 Task: Use the formula "PHI" in spreadsheet "Project portfolio".
Action: Mouse moved to (100, 76)
Screenshot: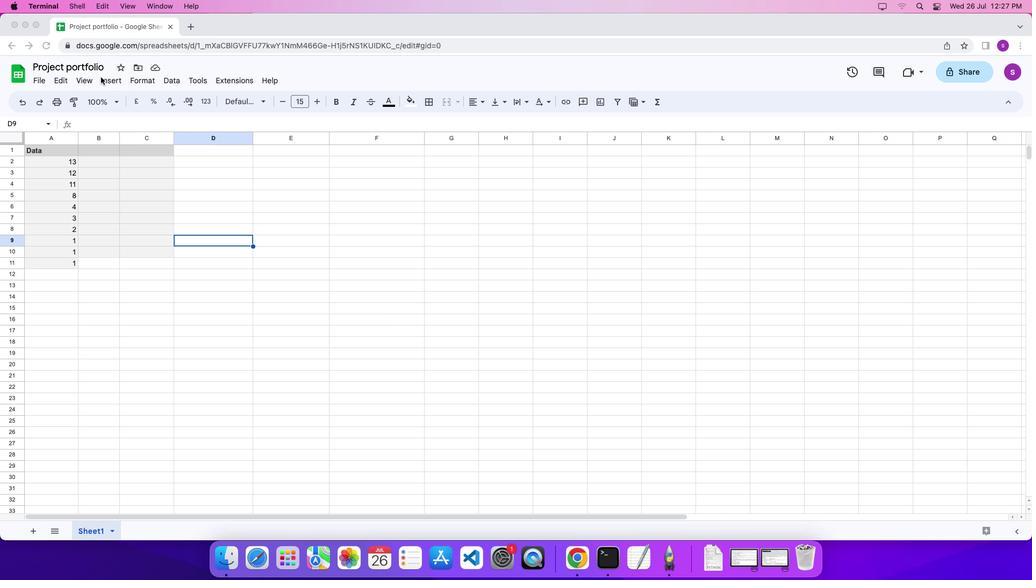 
Action: Mouse pressed left at (100, 76)
Screenshot: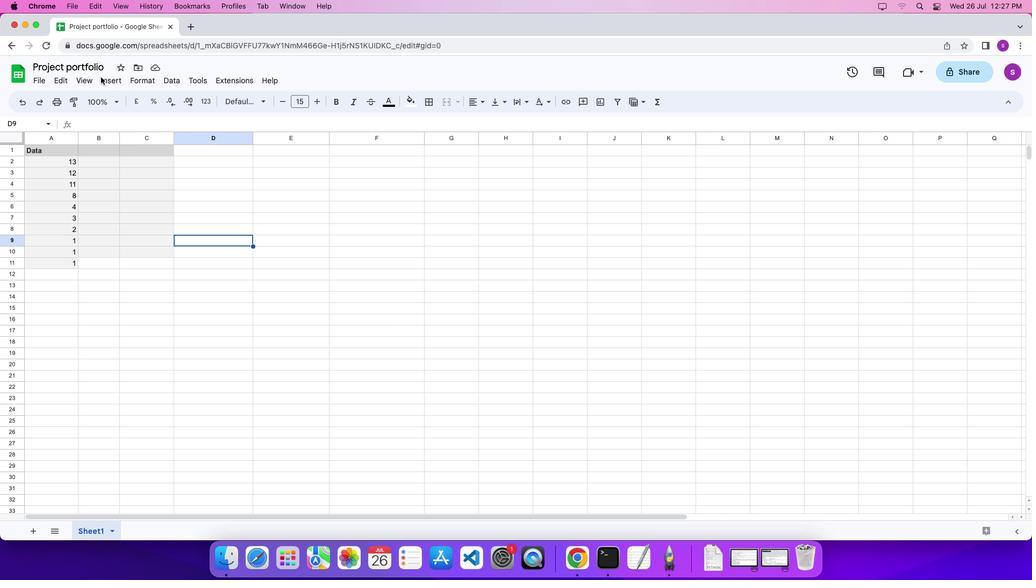 
Action: Mouse moved to (114, 80)
Screenshot: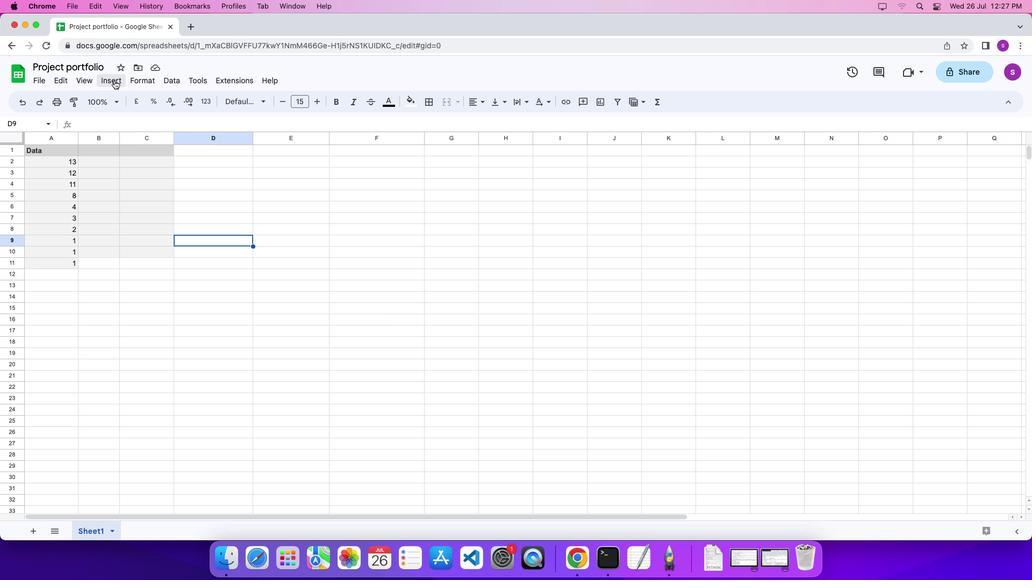 
Action: Mouse pressed left at (114, 80)
Screenshot: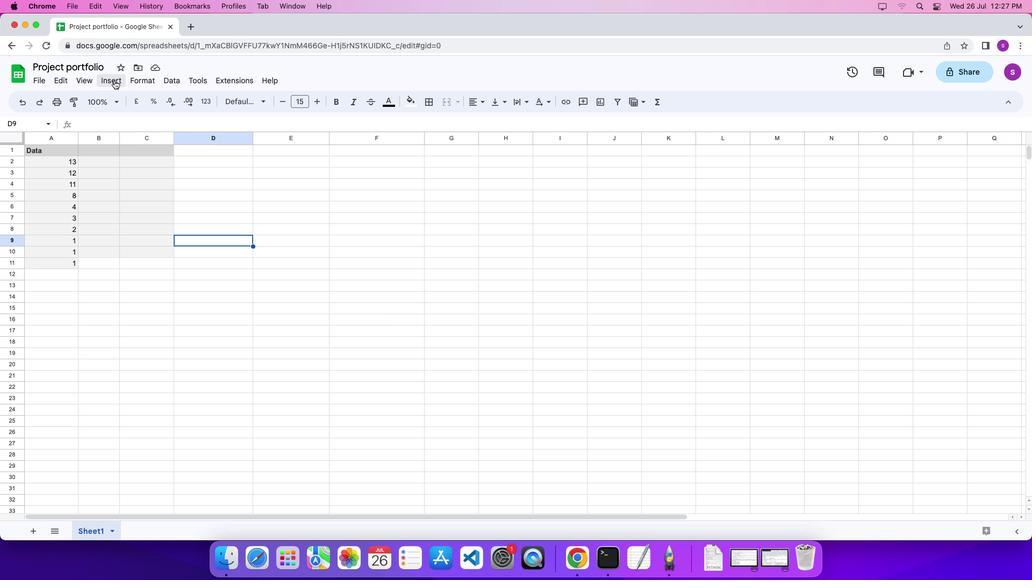 
Action: Mouse moved to (495, 460)
Screenshot: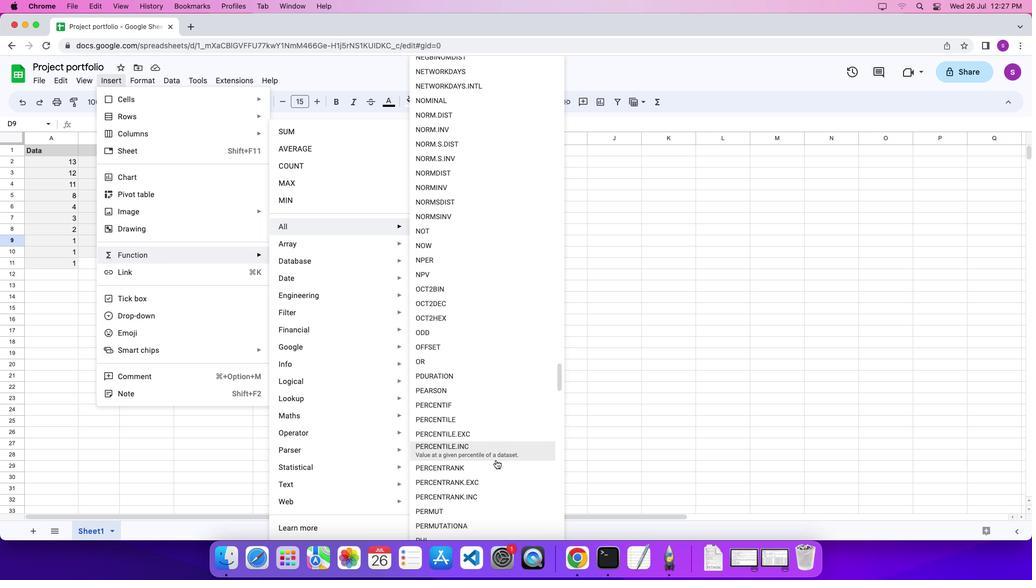 
Action: Mouse scrolled (495, 460) with delta (0, 0)
Screenshot: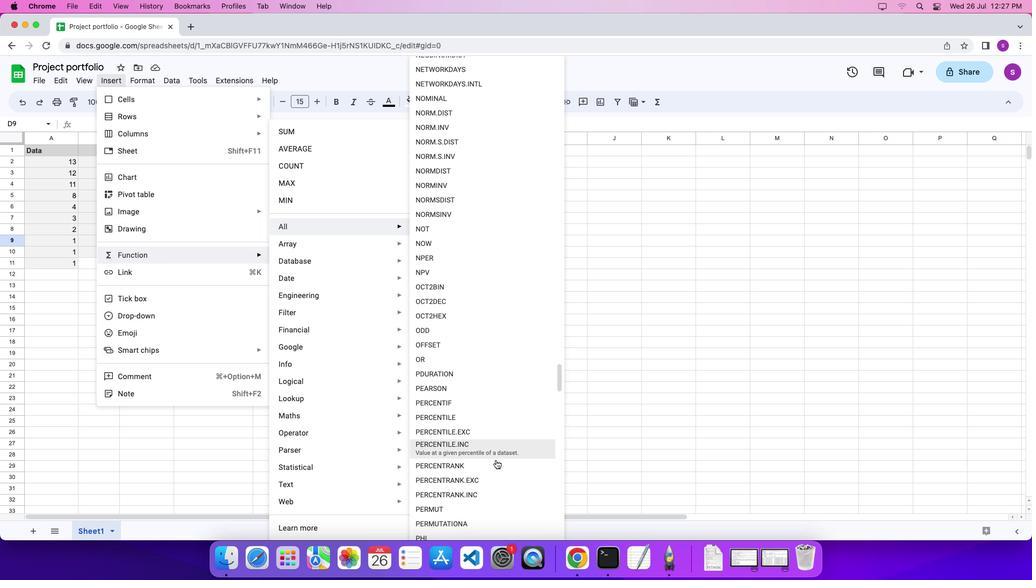 
Action: Mouse scrolled (495, 460) with delta (0, 0)
Screenshot: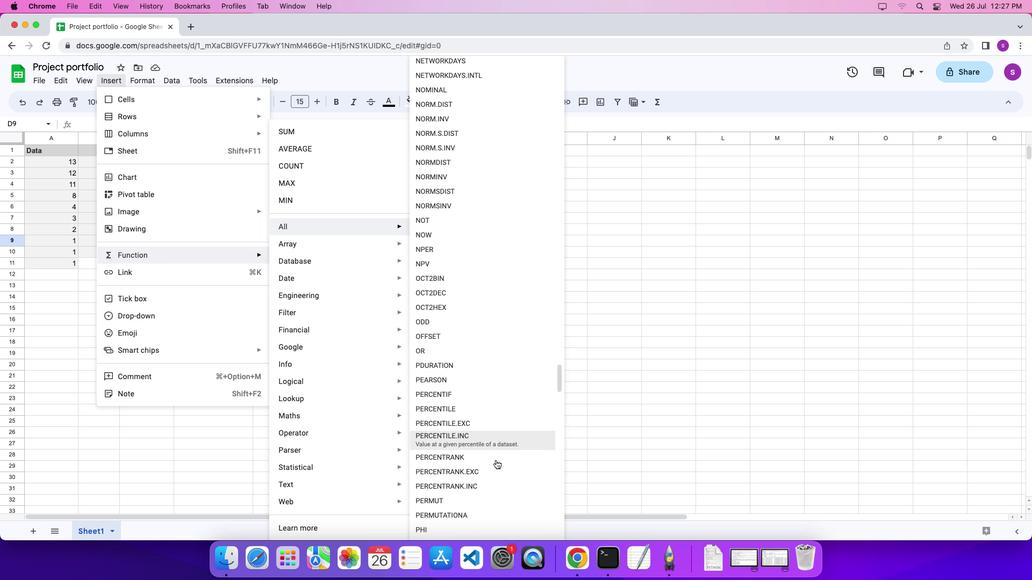 
Action: Mouse scrolled (495, 460) with delta (0, 0)
Screenshot: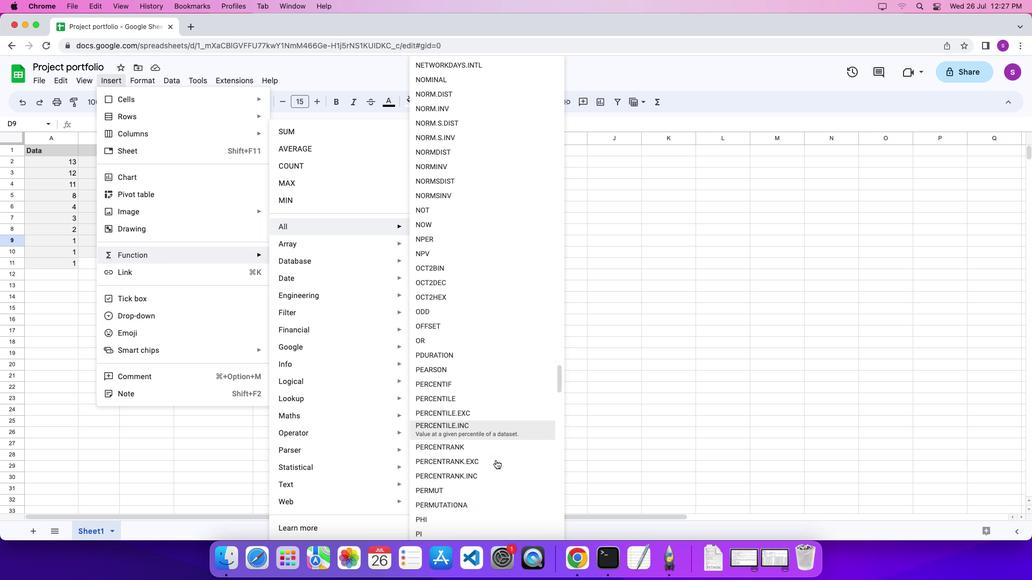 
Action: Mouse moved to (482, 518)
Screenshot: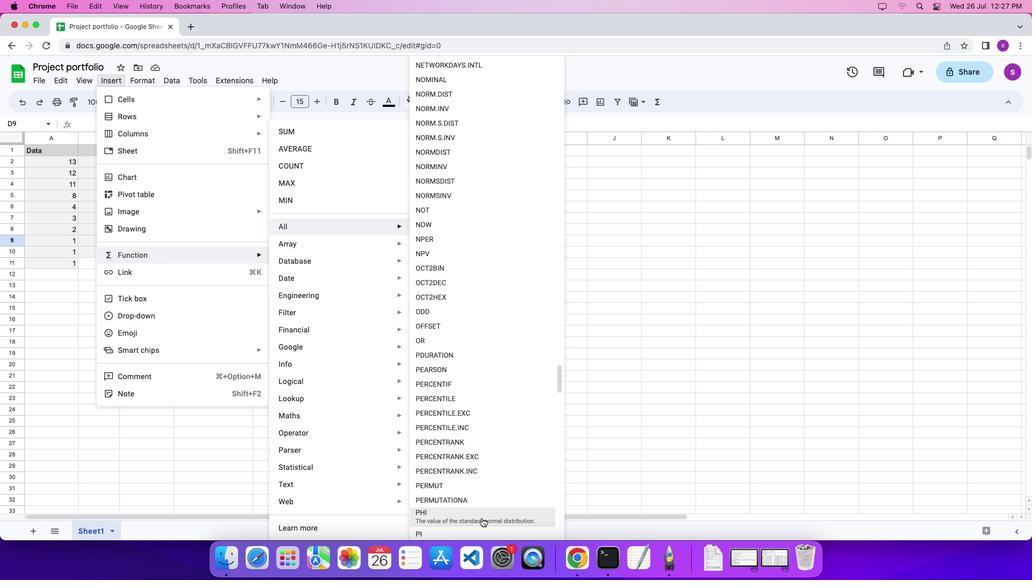 
Action: Mouse pressed left at (482, 518)
Screenshot: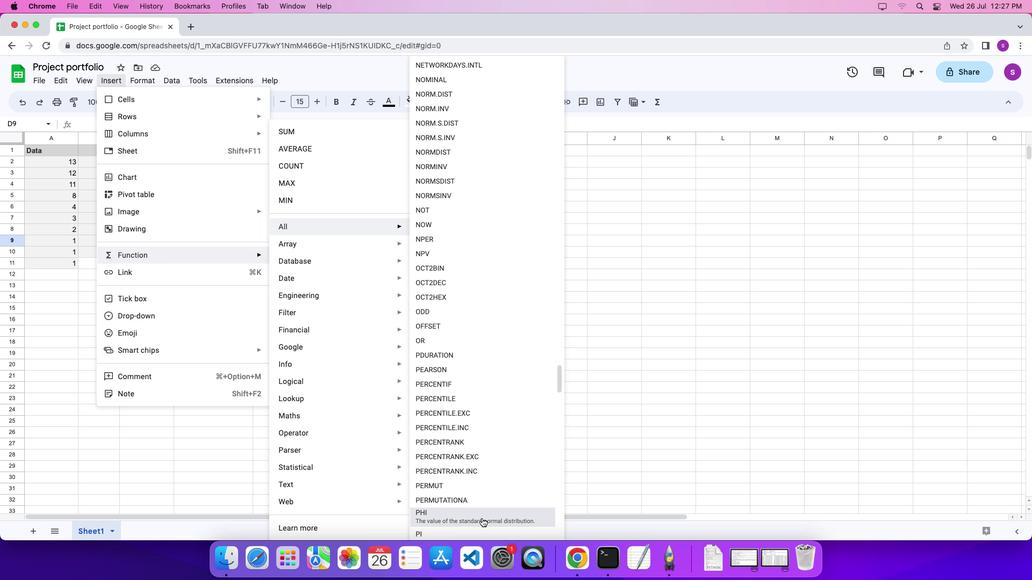 
Action: Mouse moved to (482, 501)
Screenshot: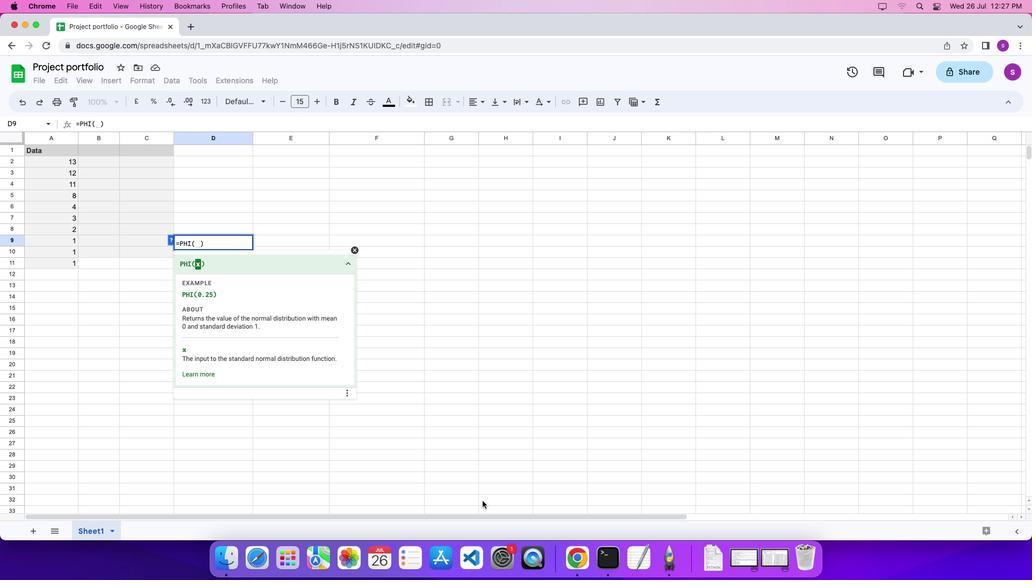 
Action: Key pressed '0''.''2''5''\x03'
Screenshot: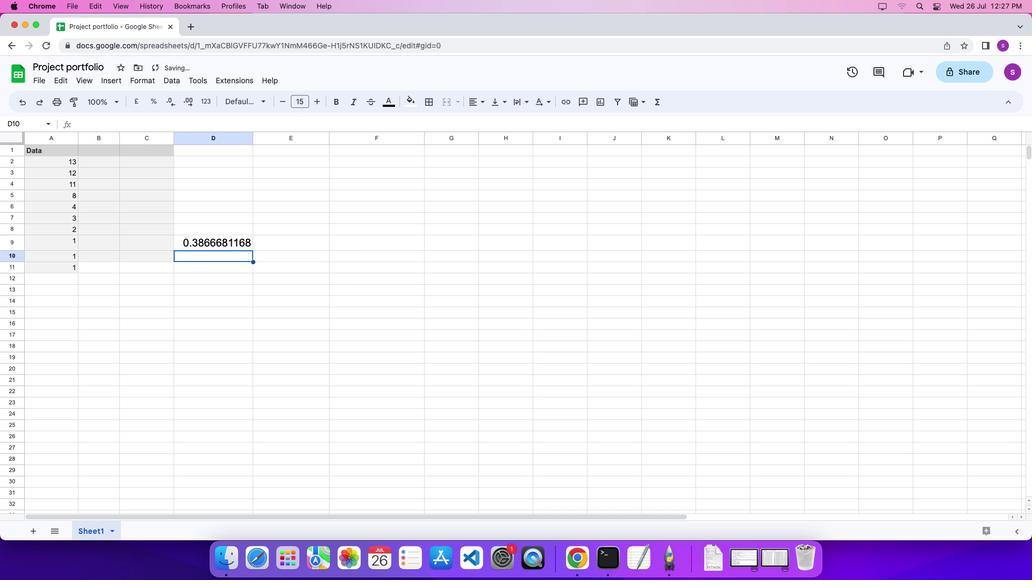 
